 Task: Sort the products by unit price (high first).
Action: Mouse moved to (26, 98)
Screenshot: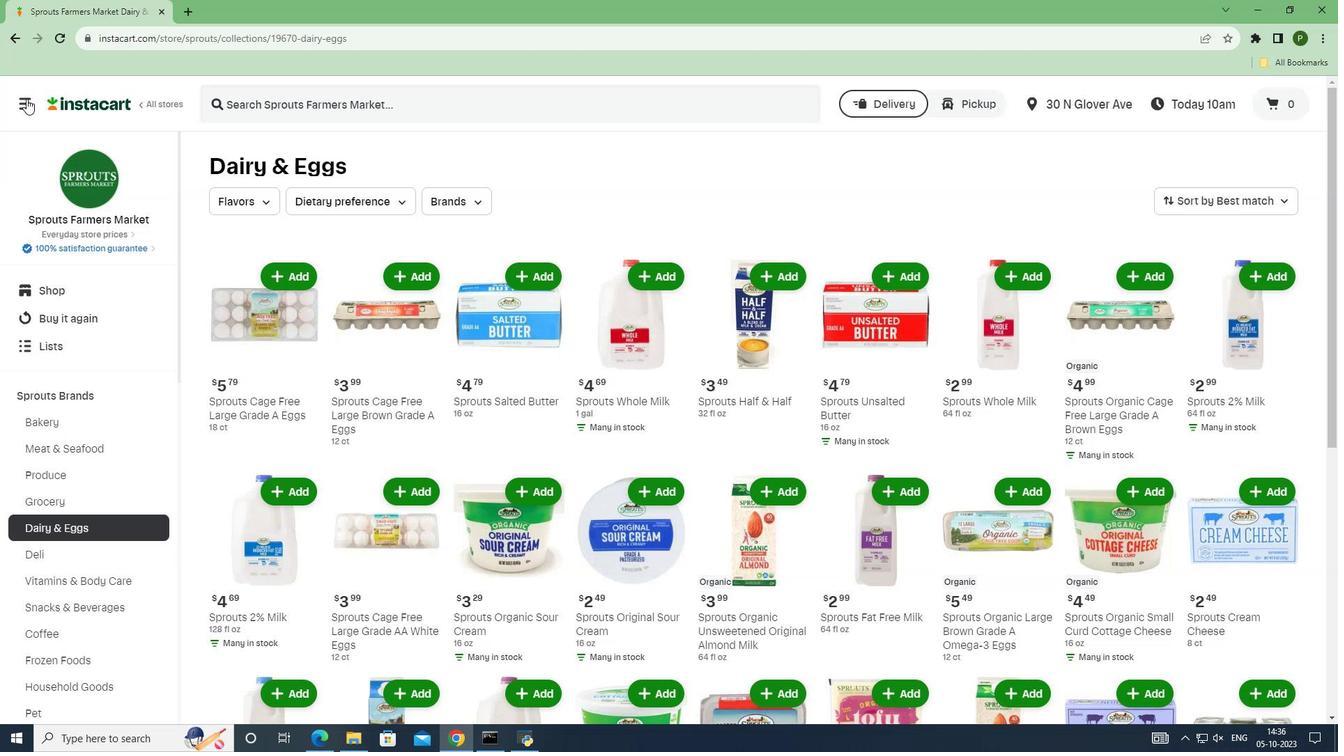 
Action: Mouse pressed left at (26, 98)
Screenshot: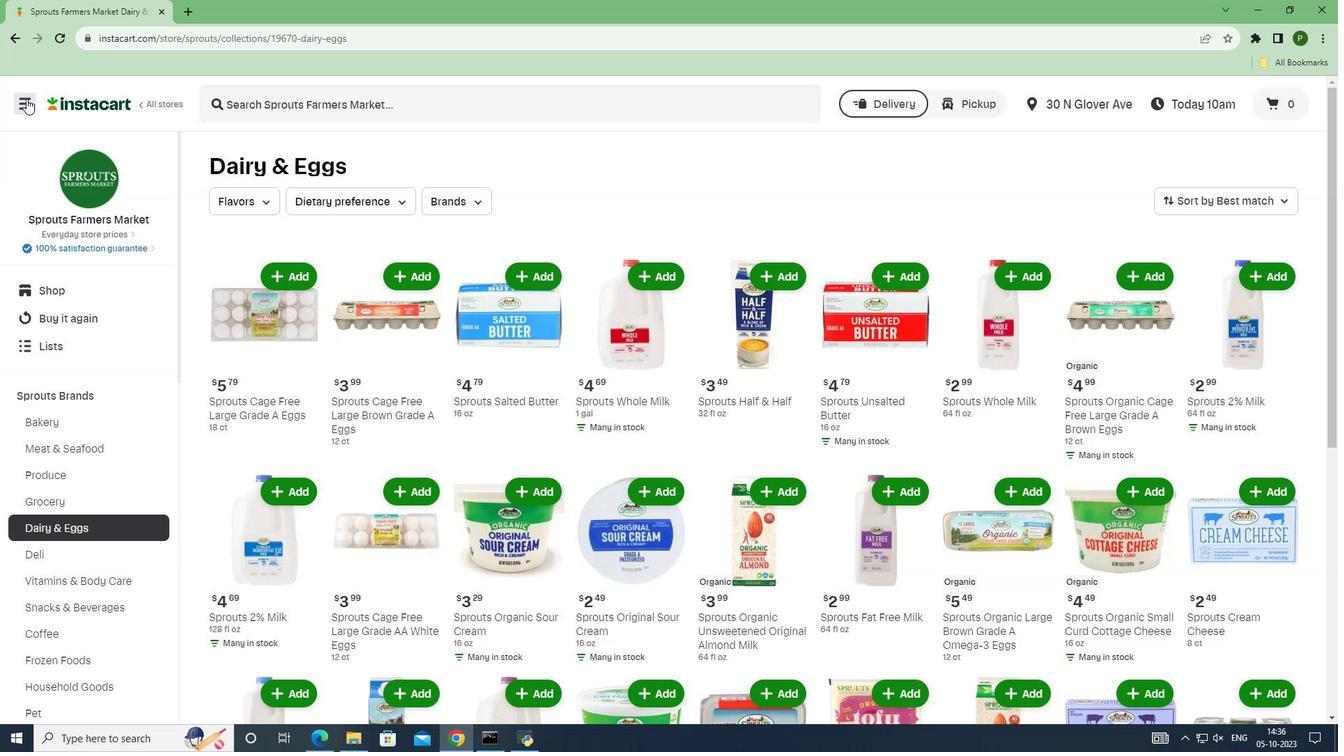 
Action: Mouse moved to (61, 379)
Screenshot: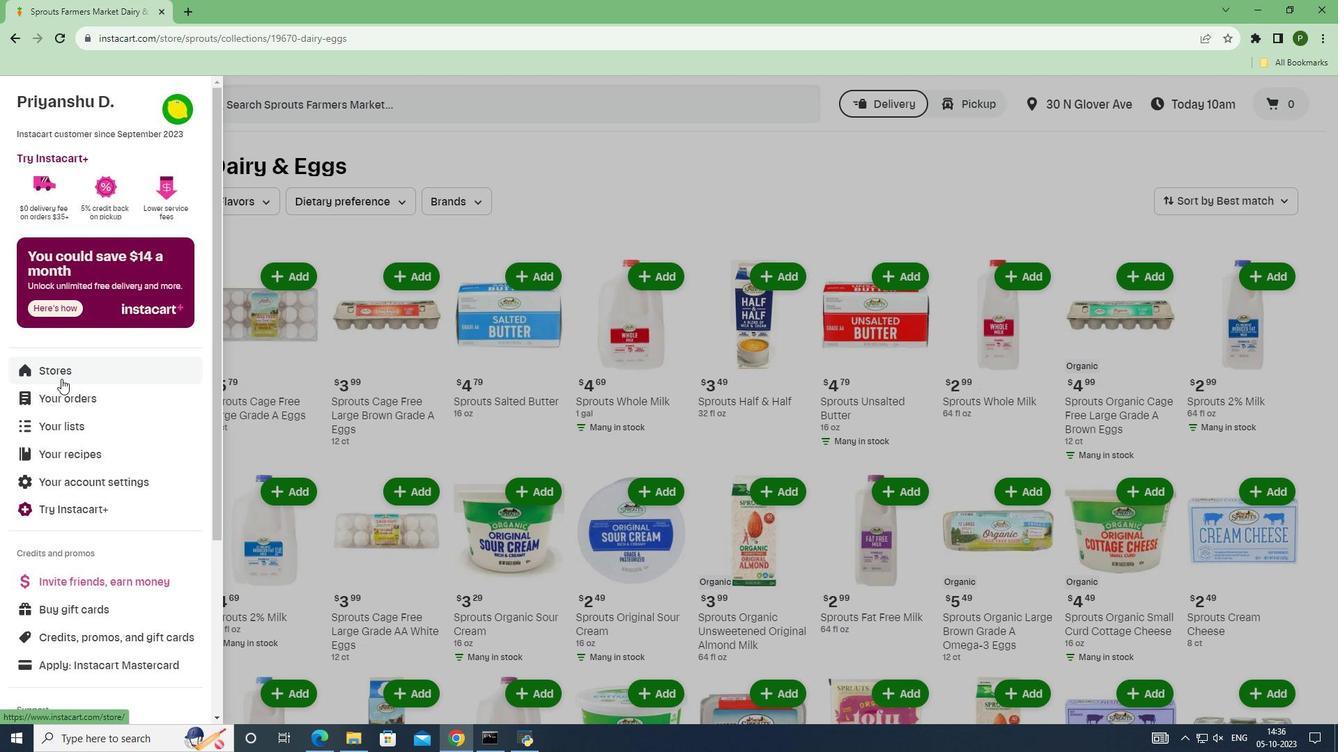 
Action: Mouse pressed left at (61, 379)
Screenshot: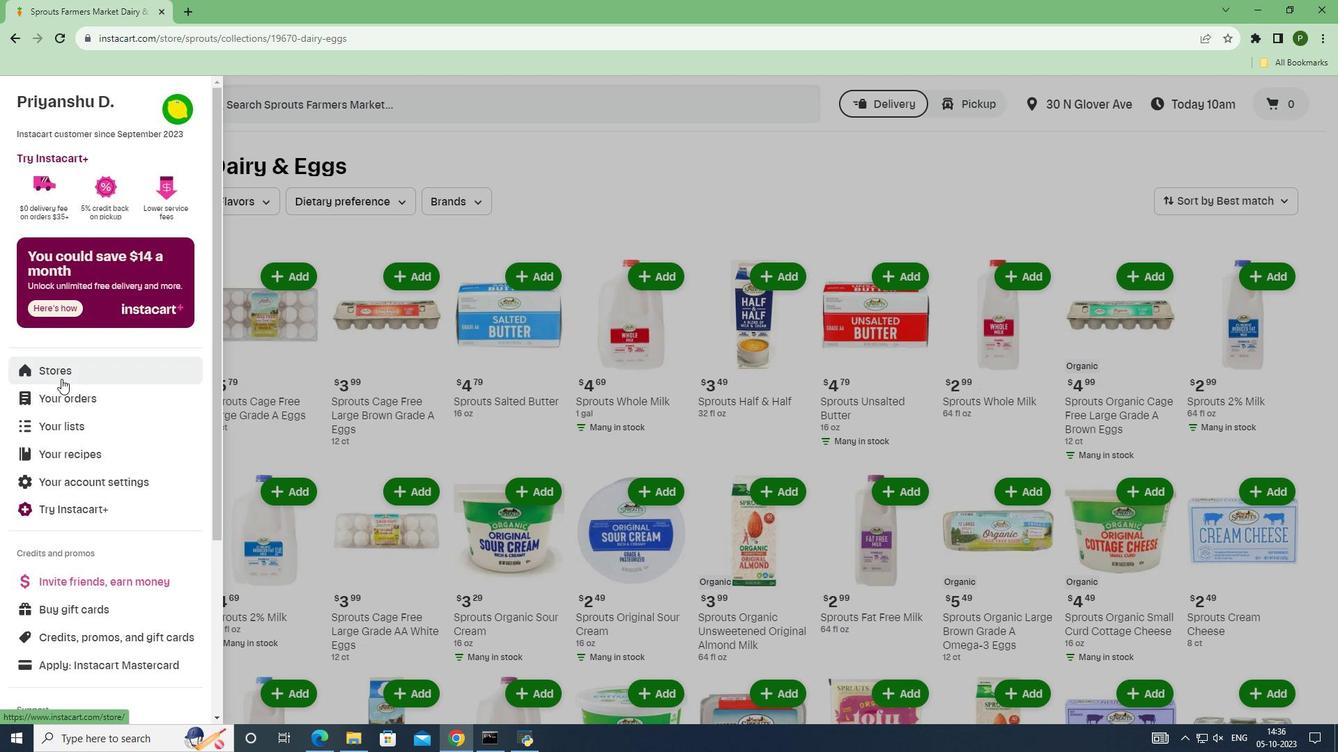
Action: Mouse moved to (311, 167)
Screenshot: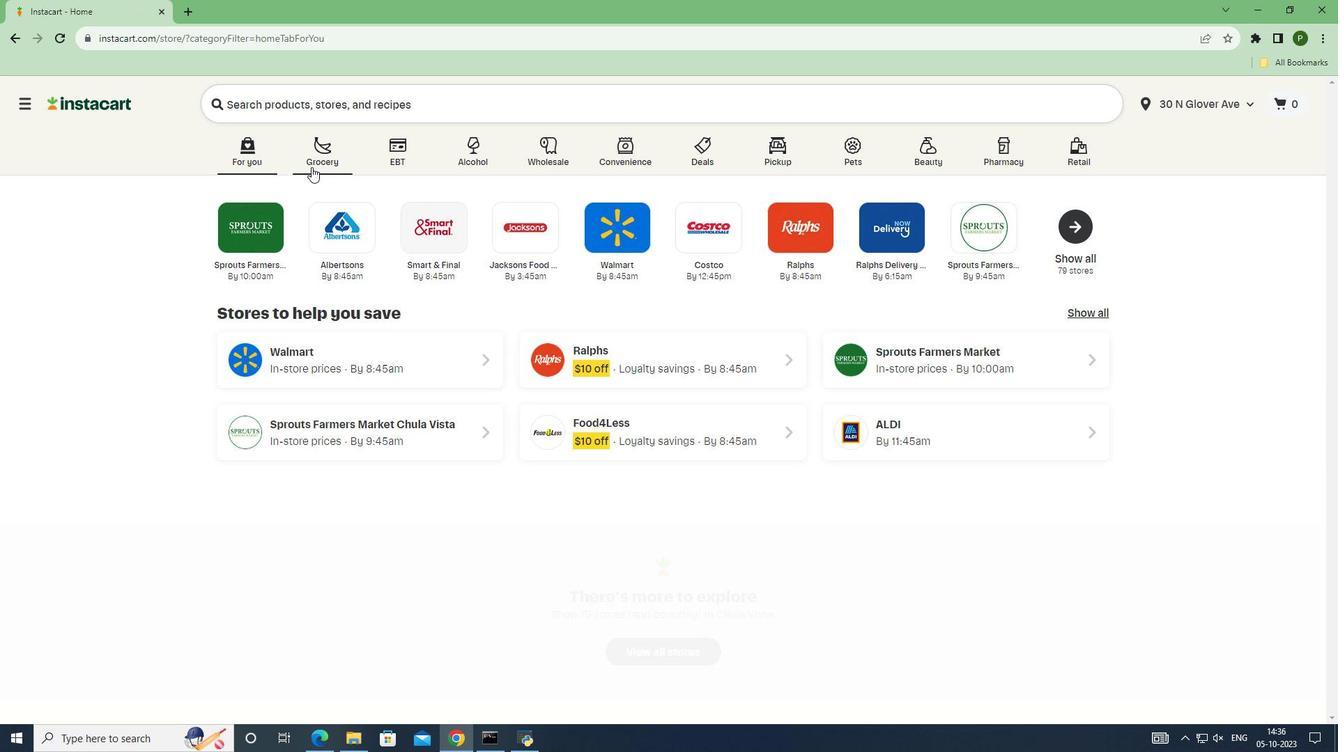 
Action: Mouse pressed left at (311, 167)
Screenshot: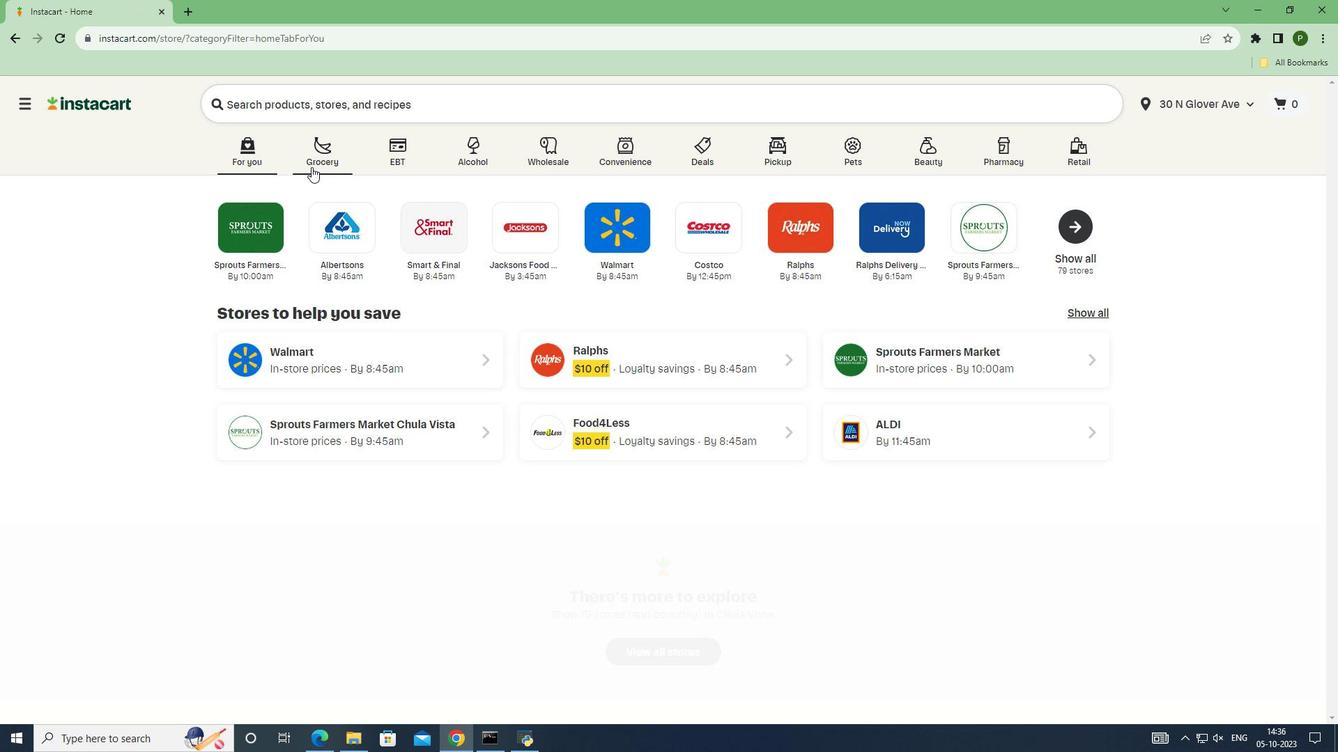 
Action: Mouse moved to (853, 305)
Screenshot: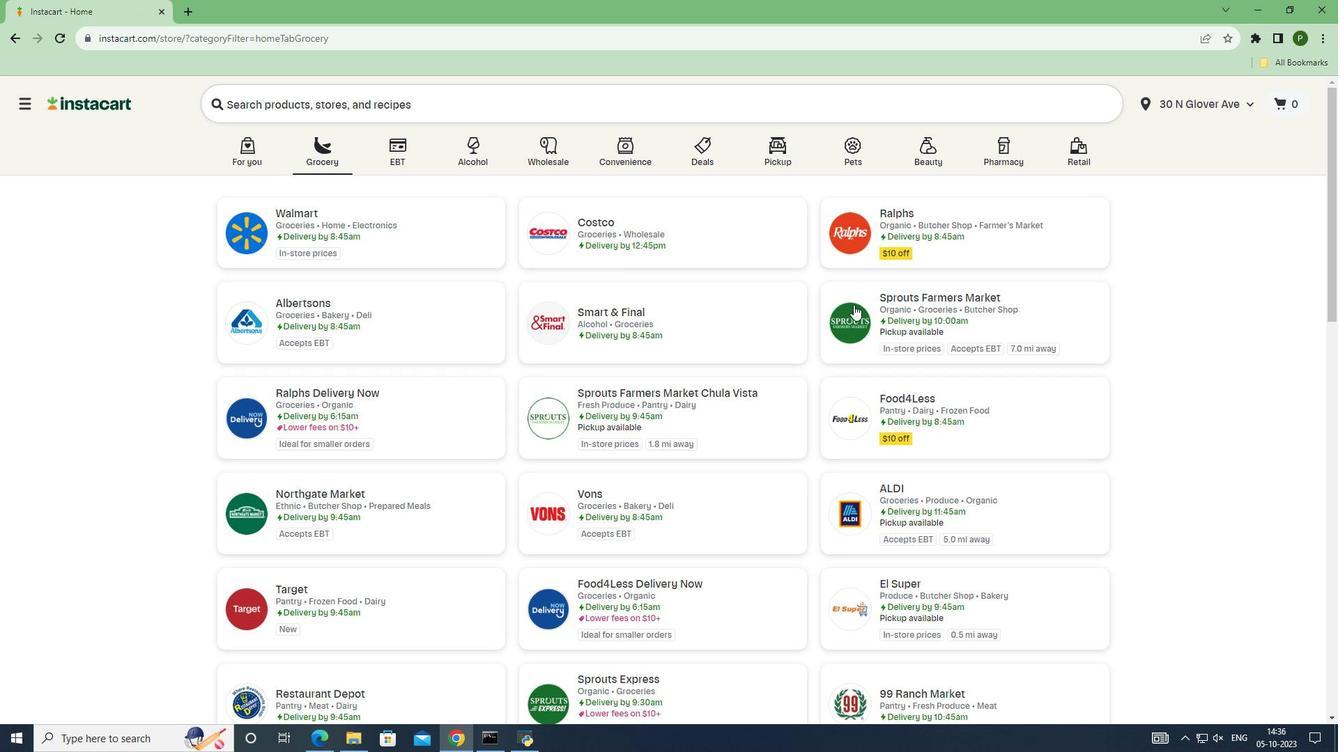 
Action: Mouse pressed left at (853, 305)
Screenshot: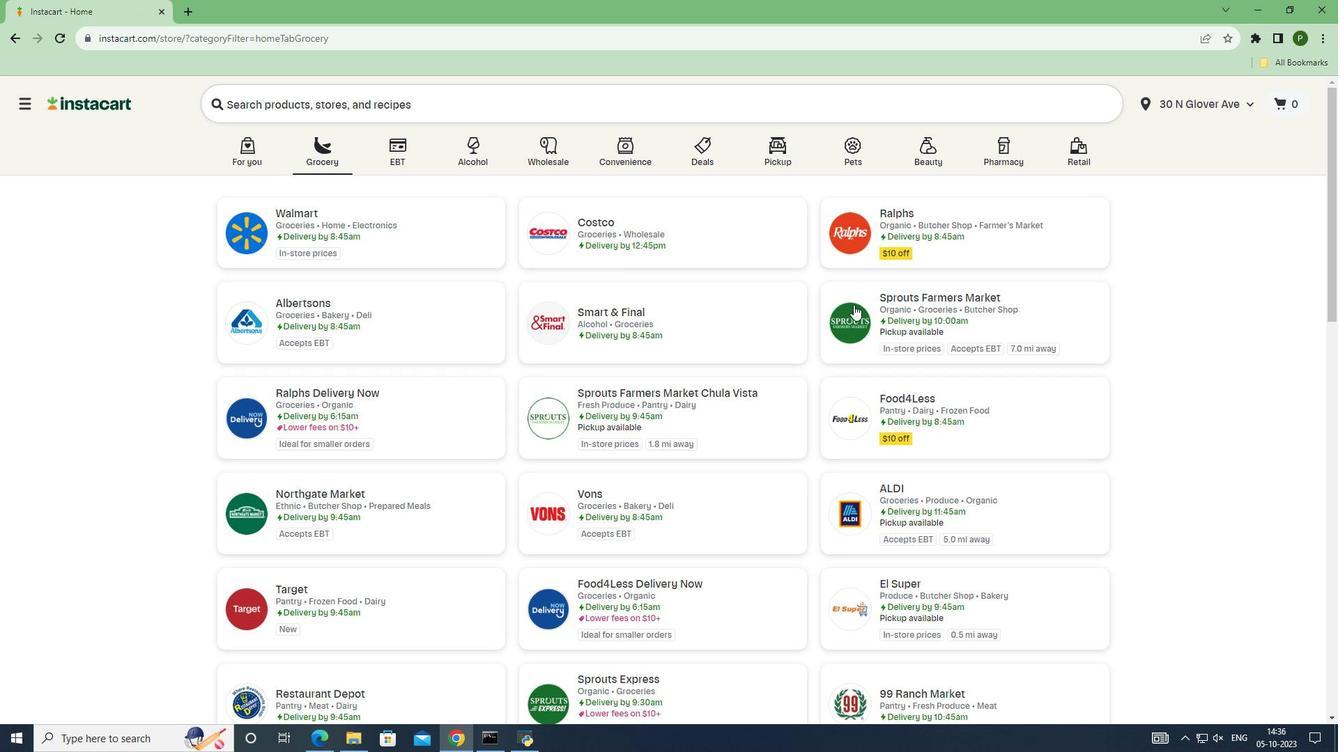 
Action: Mouse moved to (101, 391)
Screenshot: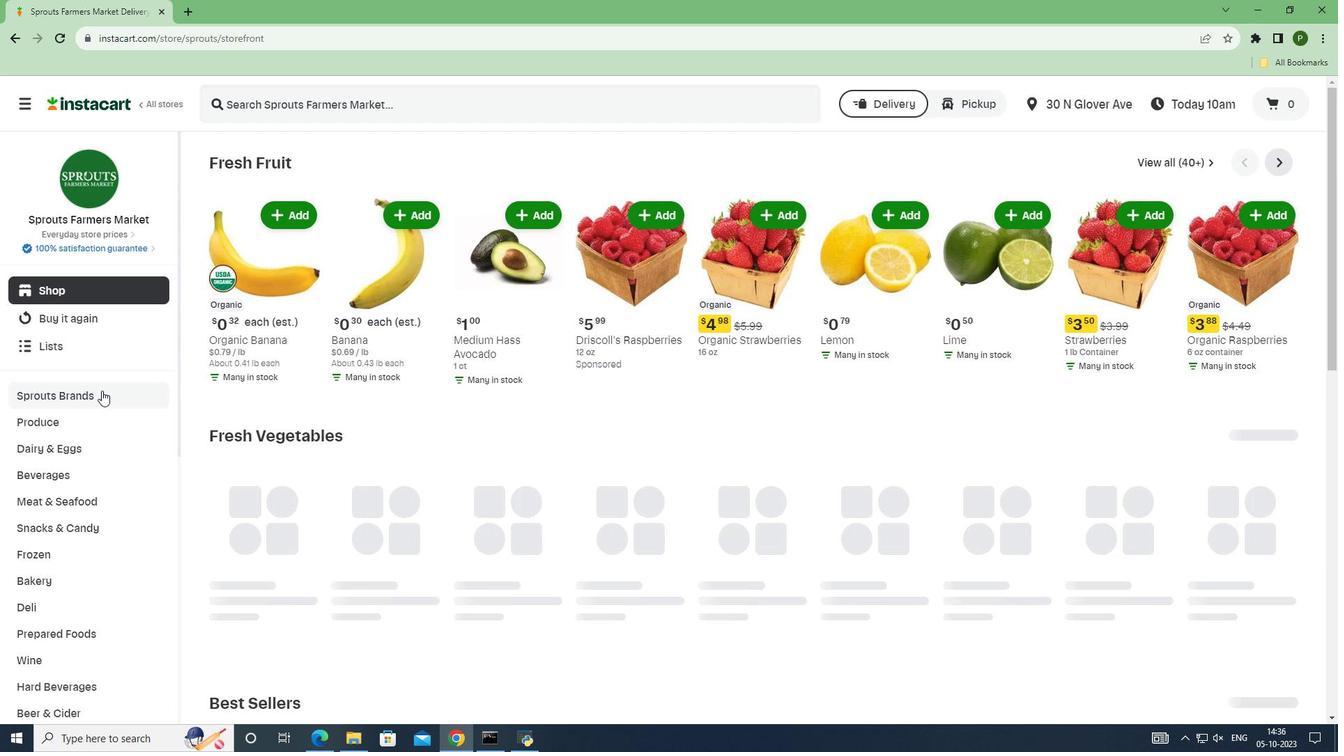 
Action: Mouse pressed left at (101, 391)
Screenshot: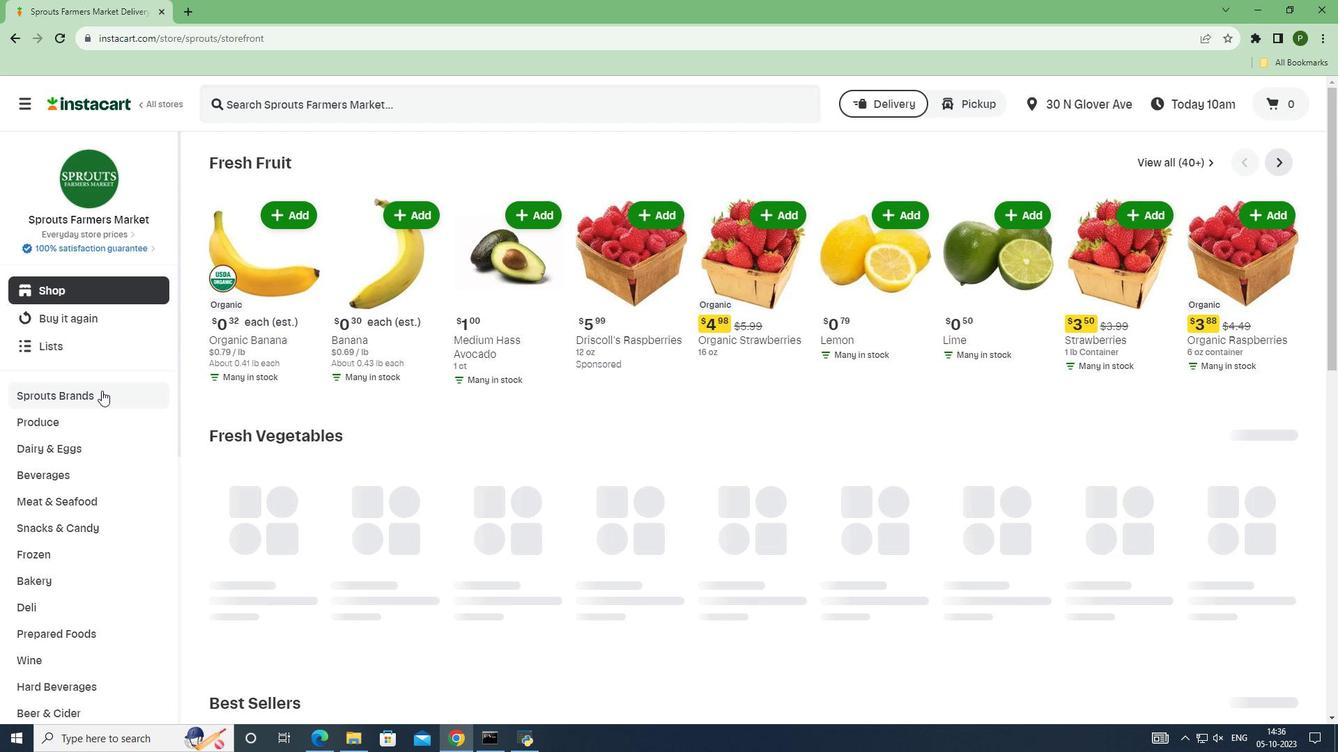 
Action: Mouse moved to (78, 519)
Screenshot: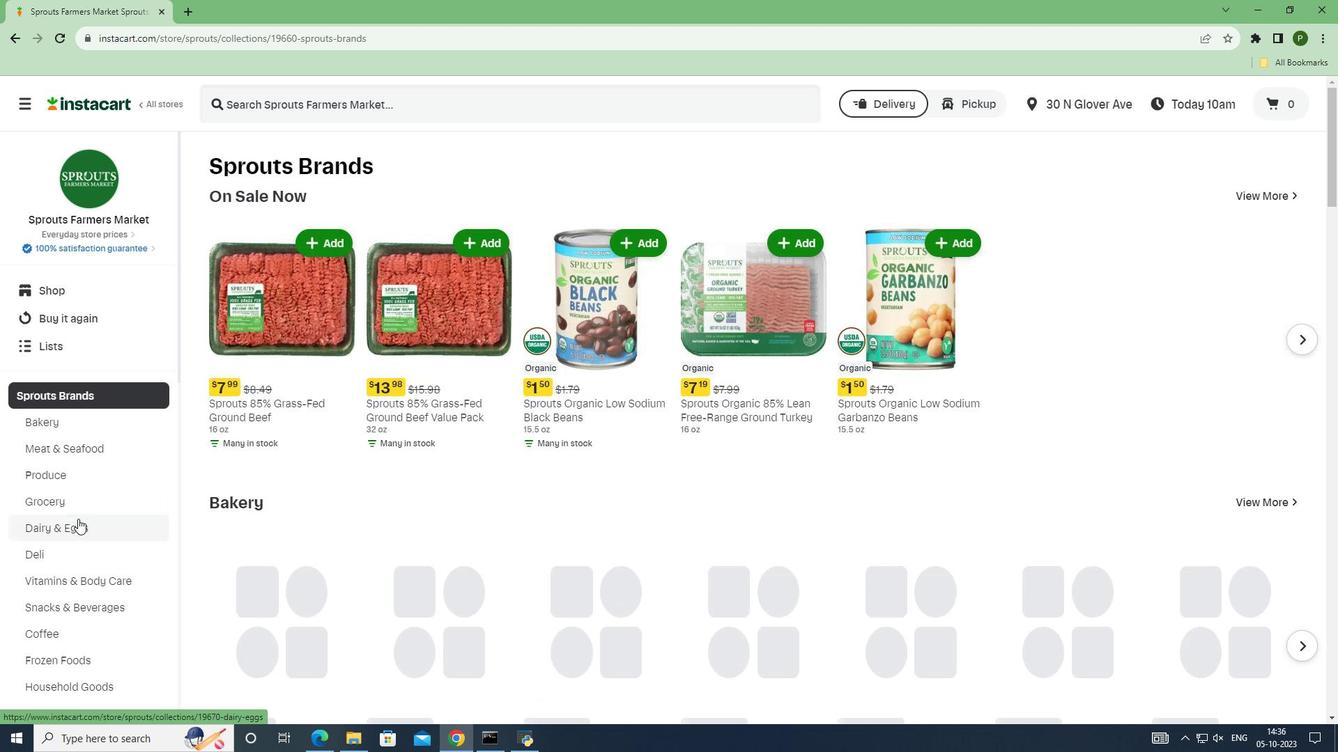 
Action: Mouse pressed left at (78, 519)
Screenshot: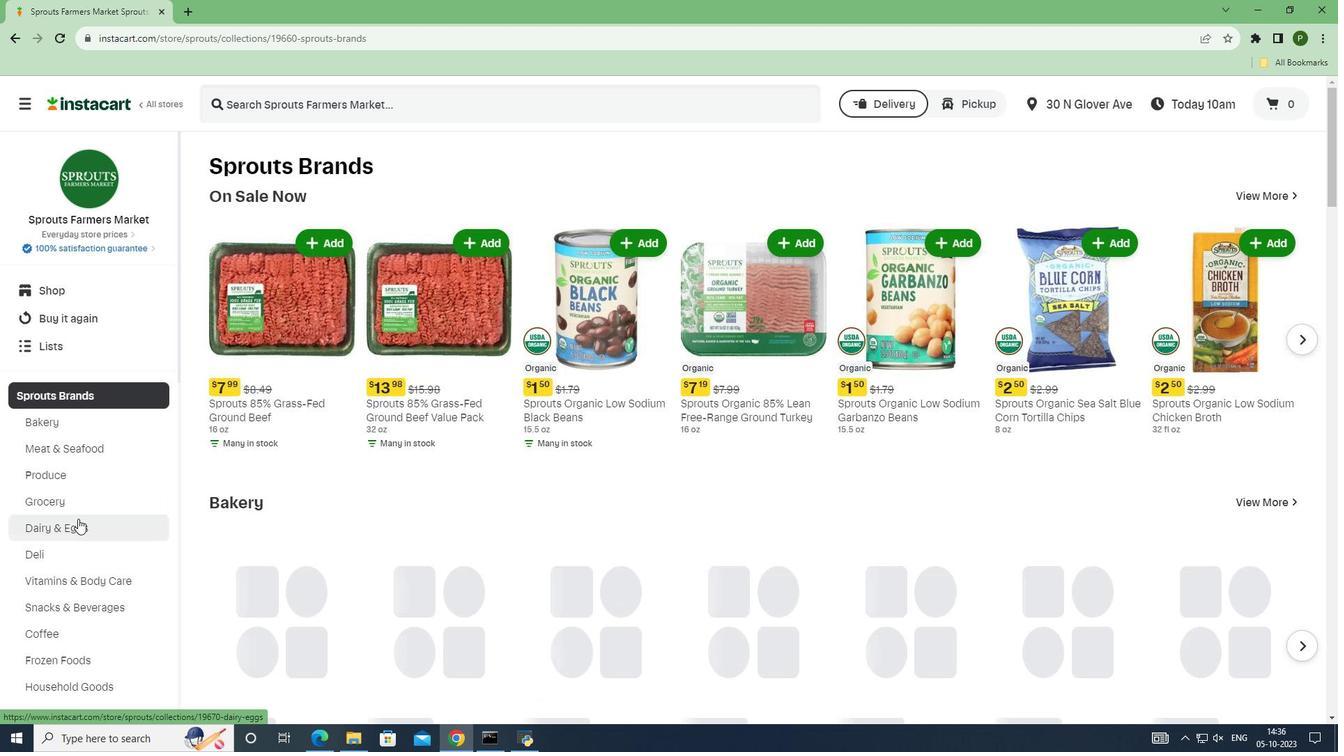 
Action: Mouse moved to (1182, 202)
Screenshot: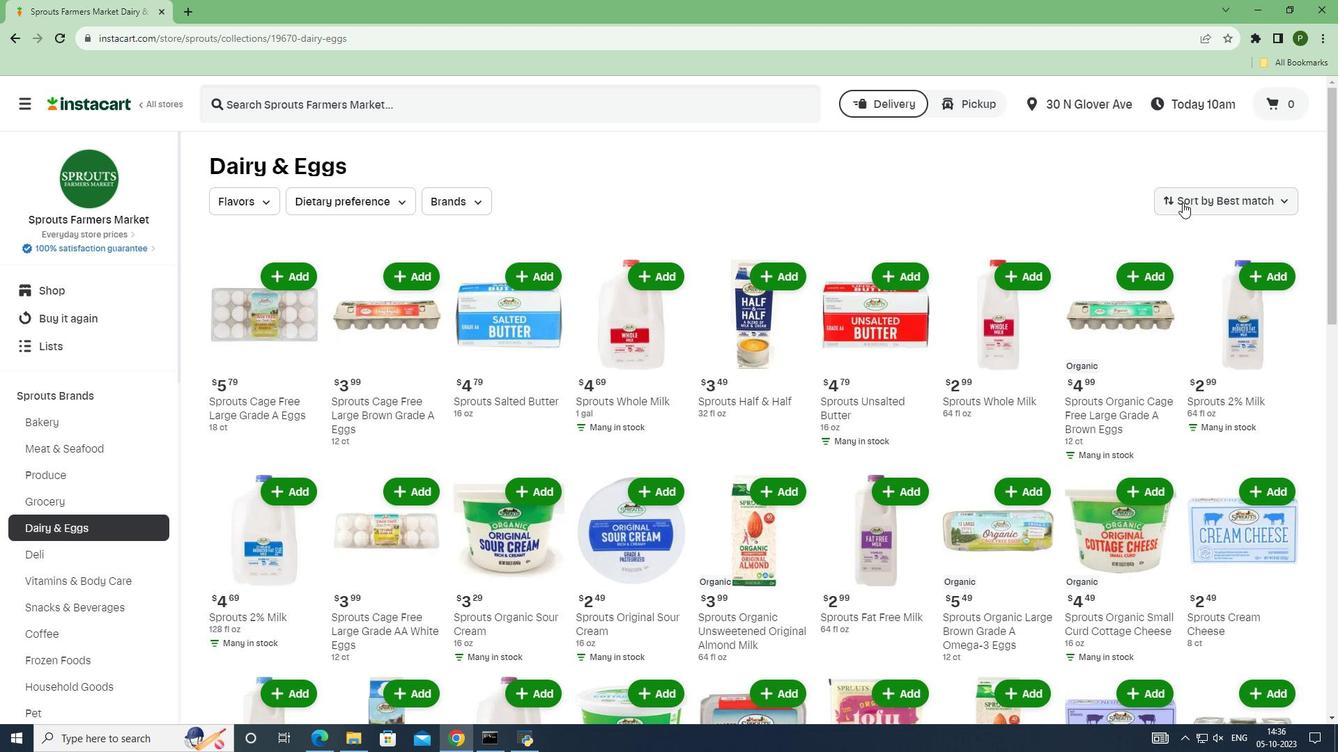 
Action: Mouse pressed left at (1182, 202)
Screenshot: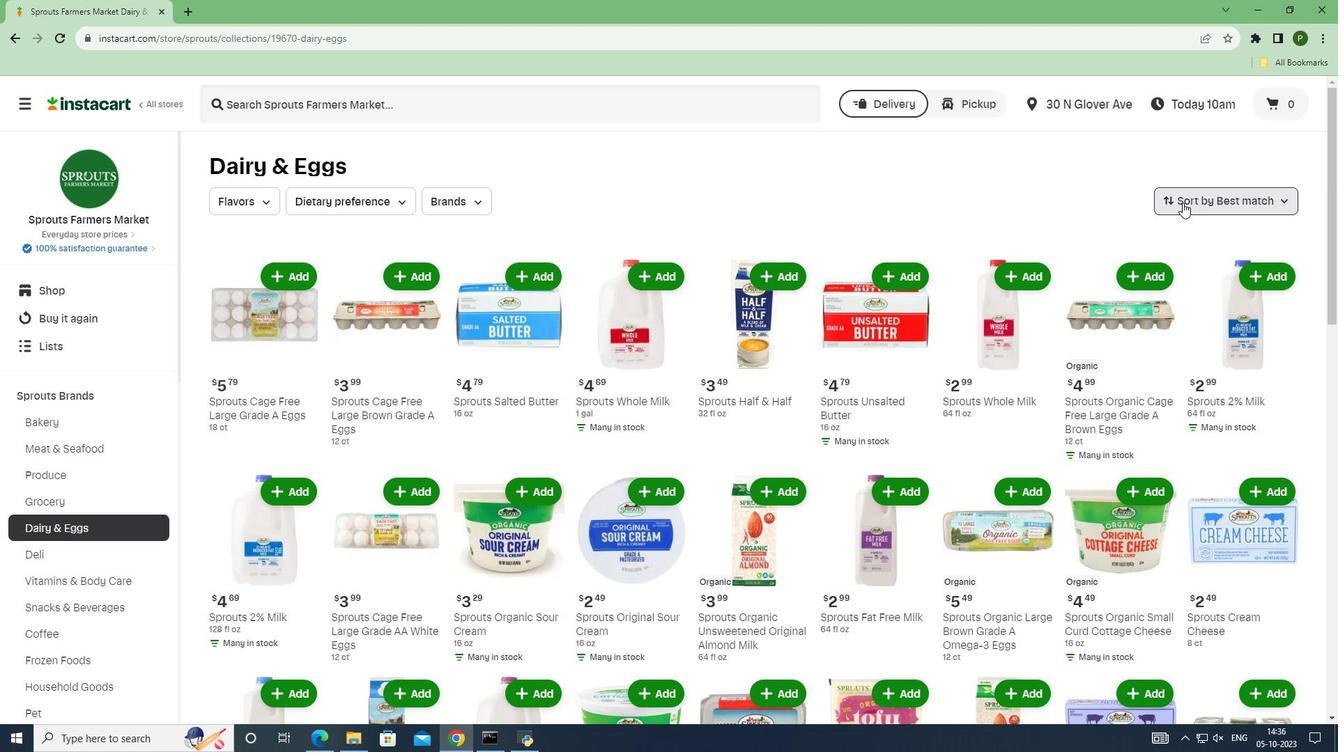 
Action: Mouse moved to (1200, 364)
Screenshot: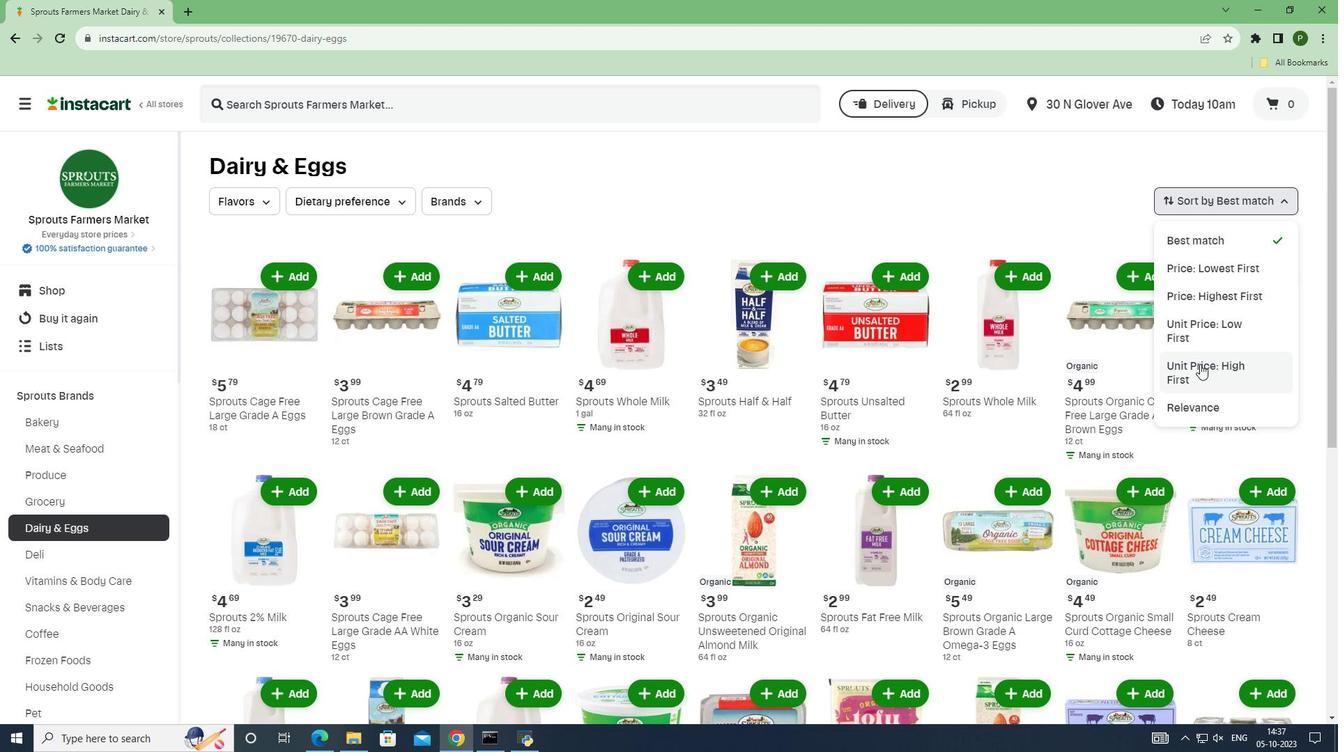 
Action: Mouse pressed left at (1200, 364)
Screenshot: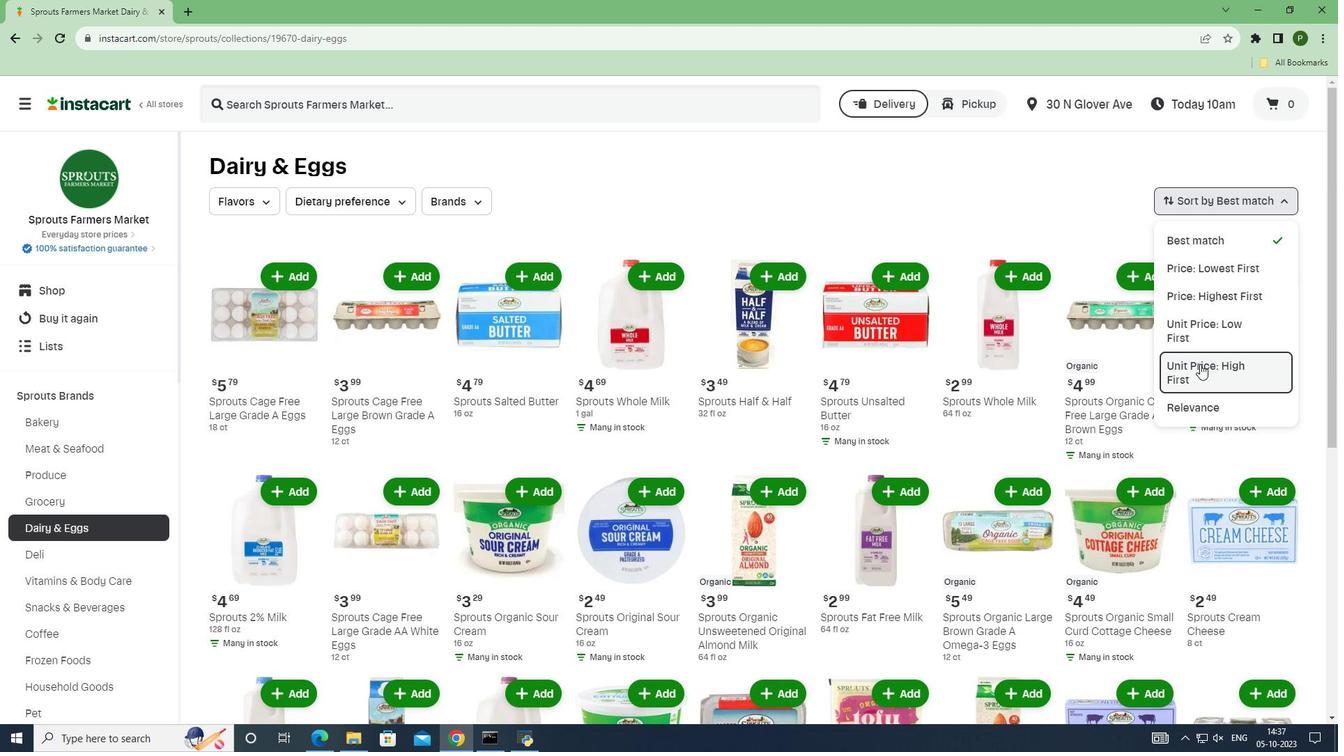 
Action: Mouse moved to (1012, 381)
Screenshot: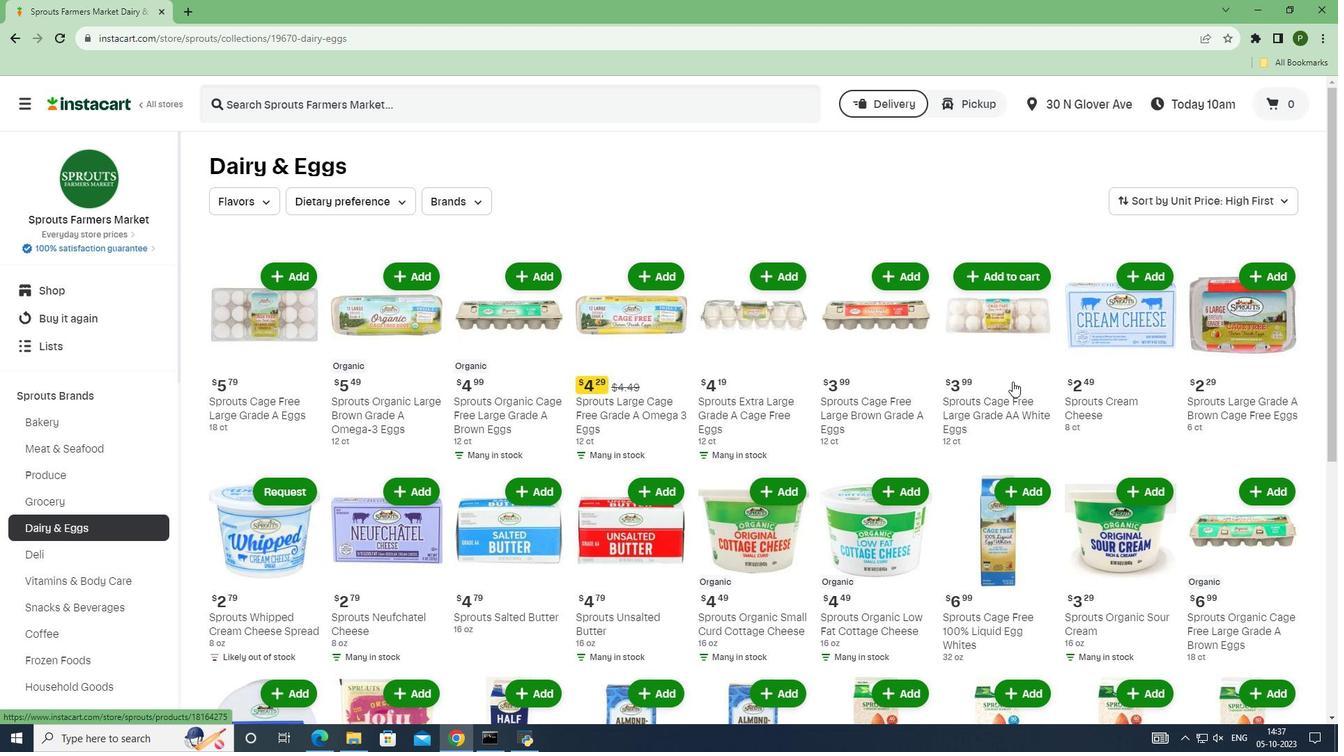 
